 Task: Set and save  "Partitions to consider" for "H.264/MPEG-4 Part 10/AVC encoder (x264 10-bit)" to fast.
Action: Mouse moved to (126, 14)
Screenshot: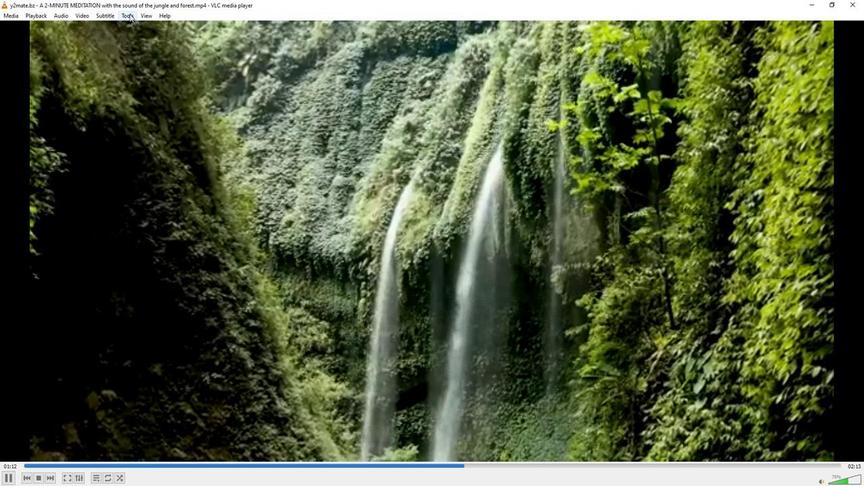 
Action: Mouse pressed left at (126, 14)
Screenshot: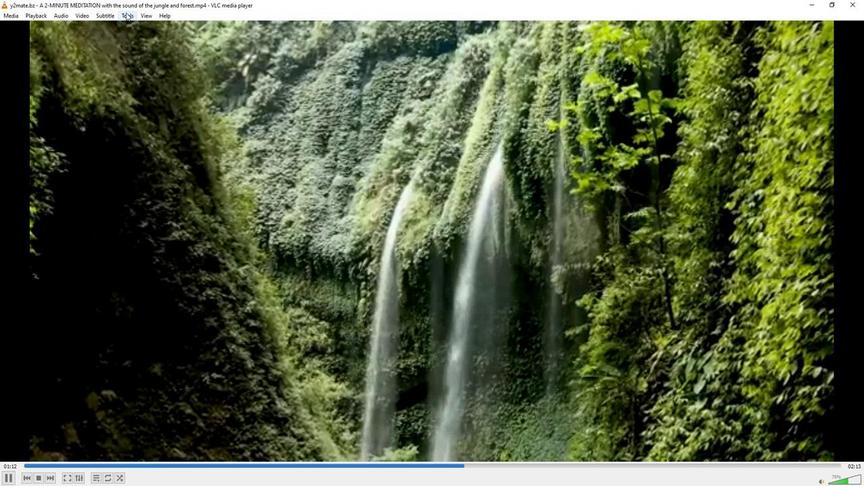 
Action: Mouse moved to (147, 120)
Screenshot: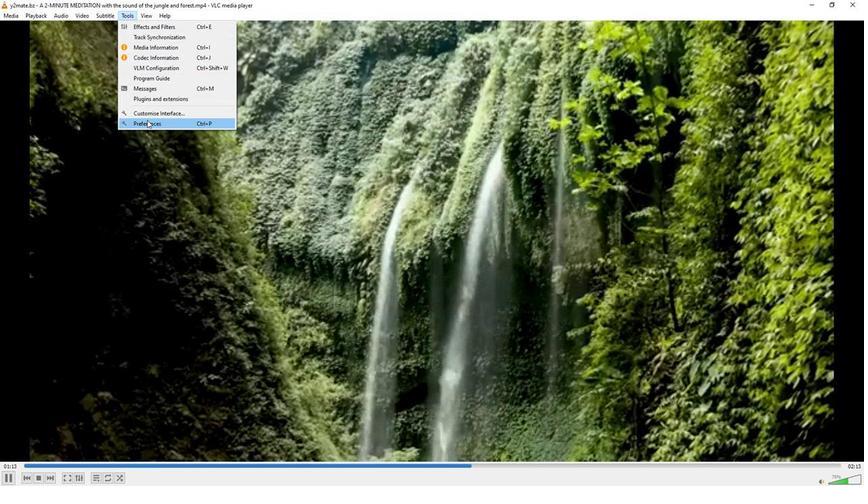 
Action: Mouse pressed left at (147, 120)
Screenshot: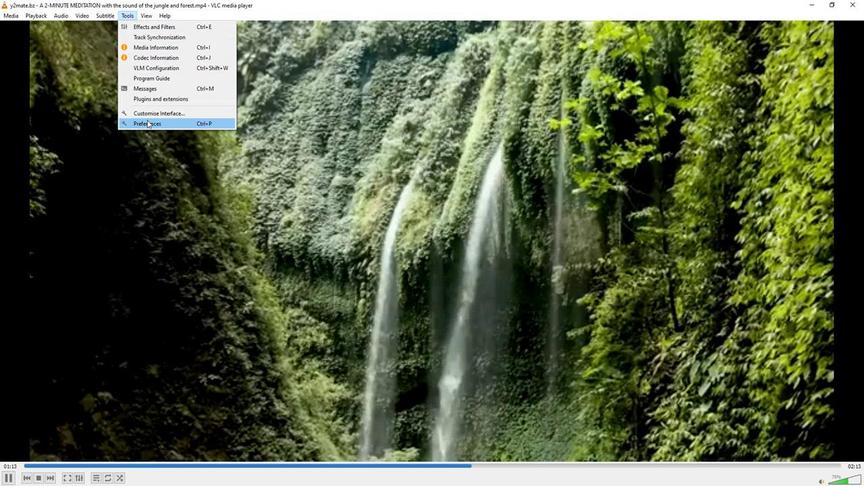 
Action: Mouse moved to (285, 391)
Screenshot: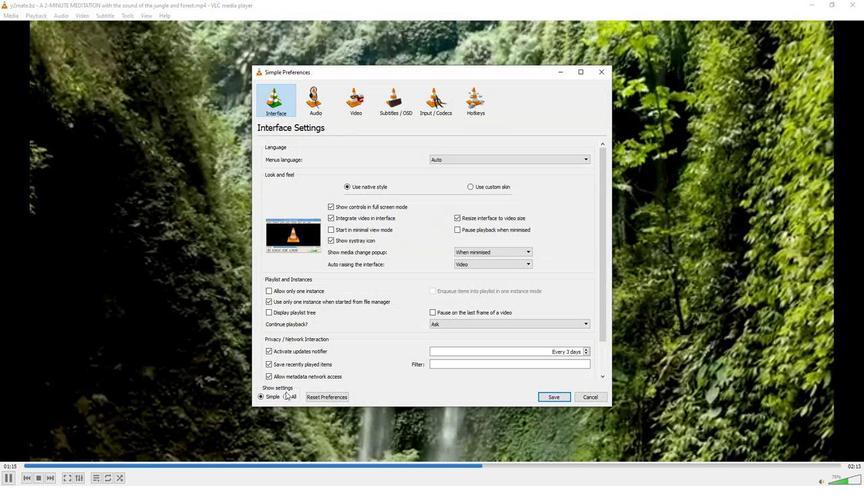 
Action: Mouse pressed left at (285, 391)
Screenshot: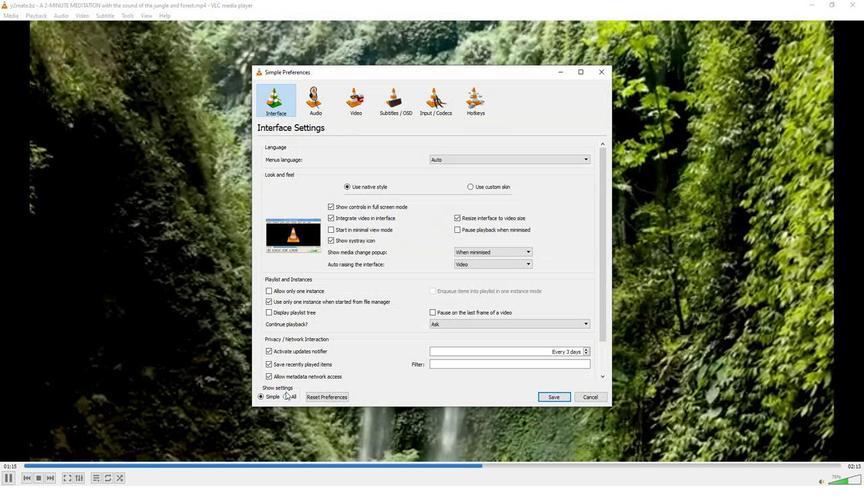 
Action: Mouse moved to (288, 397)
Screenshot: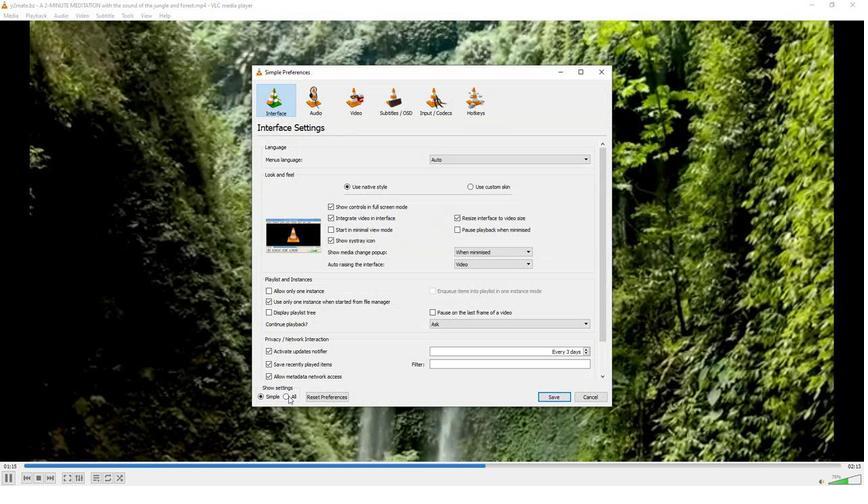 
Action: Mouse pressed left at (288, 397)
Screenshot: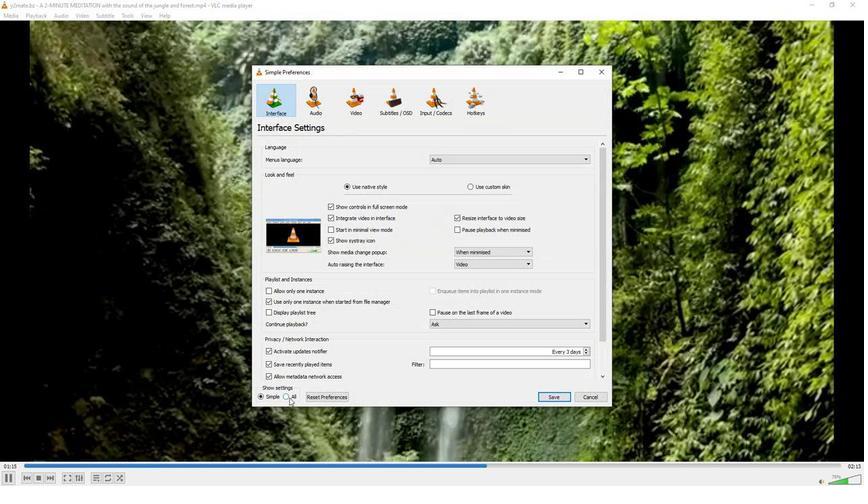 
Action: Mouse moved to (270, 305)
Screenshot: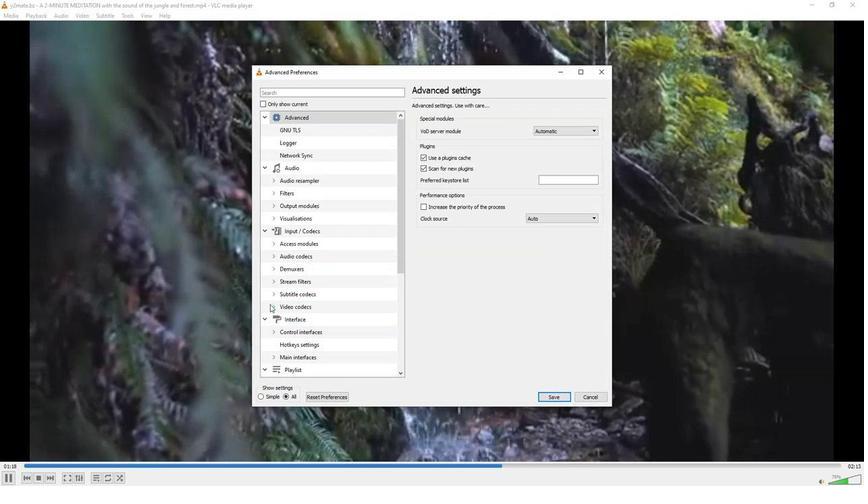 
Action: Mouse pressed left at (270, 305)
Screenshot: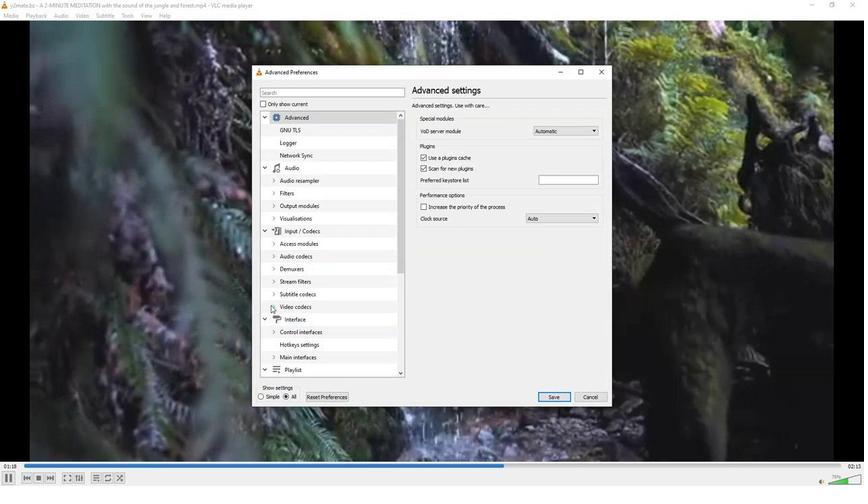 
Action: Mouse moved to (280, 309)
Screenshot: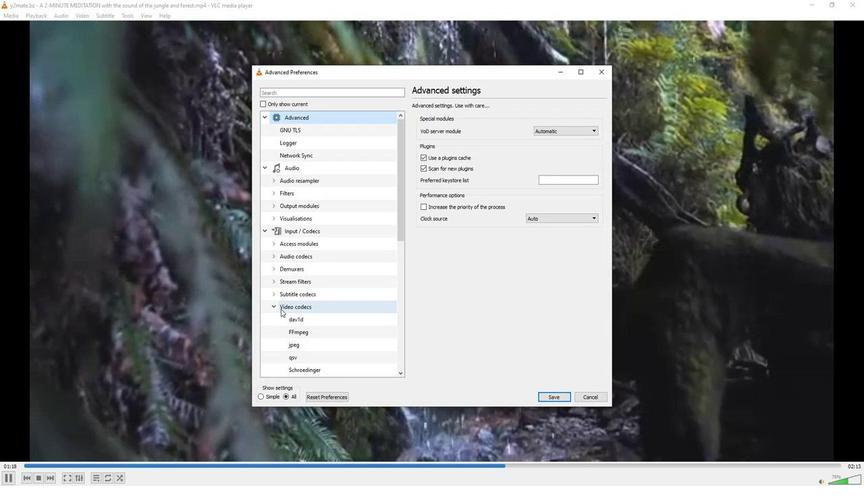 
Action: Mouse scrolled (280, 309) with delta (0, 0)
Screenshot: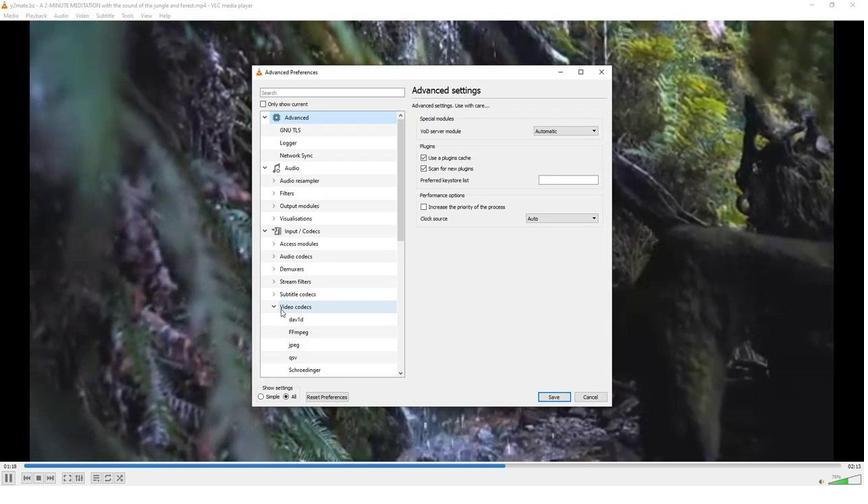 
Action: Mouse scrolled (280, 309) with delta (0, 0)
Screenshot: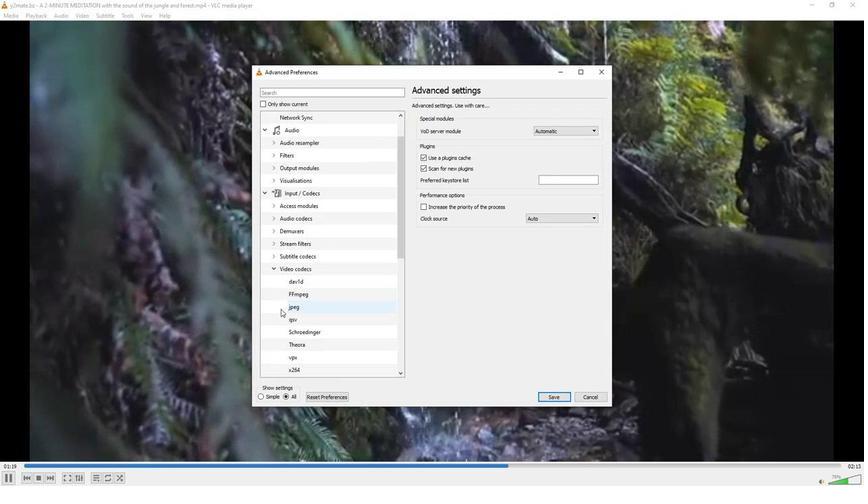 
Action: Mouse scrolled (280, 309) with delta (0, 0)
Screenshot: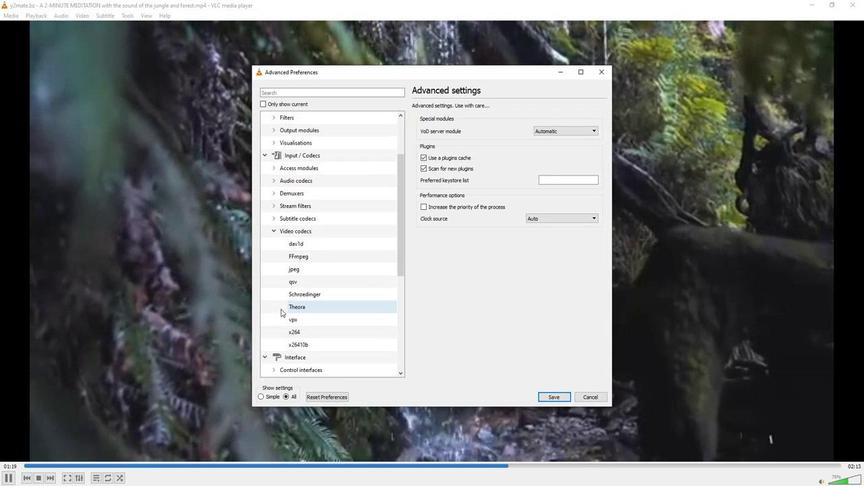 
Action: Mouse moved to (287, 307)
Screenshot: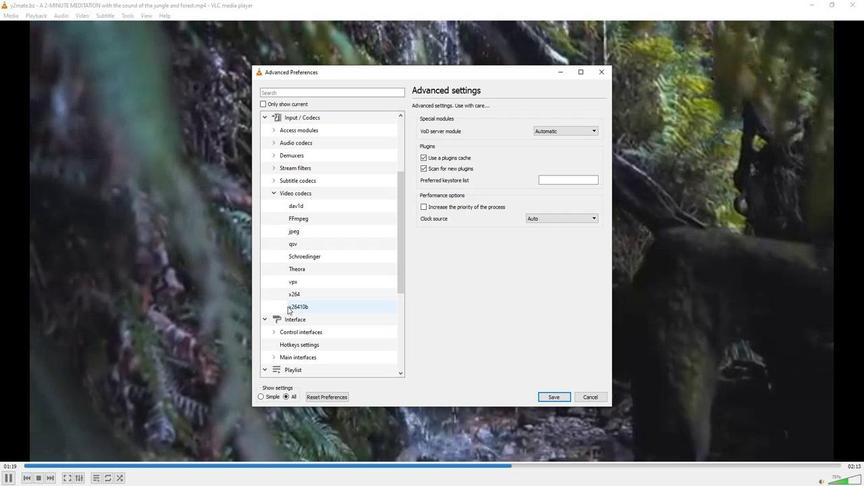 
Action: Mouse pressed left at (287, 307)
Screenshot: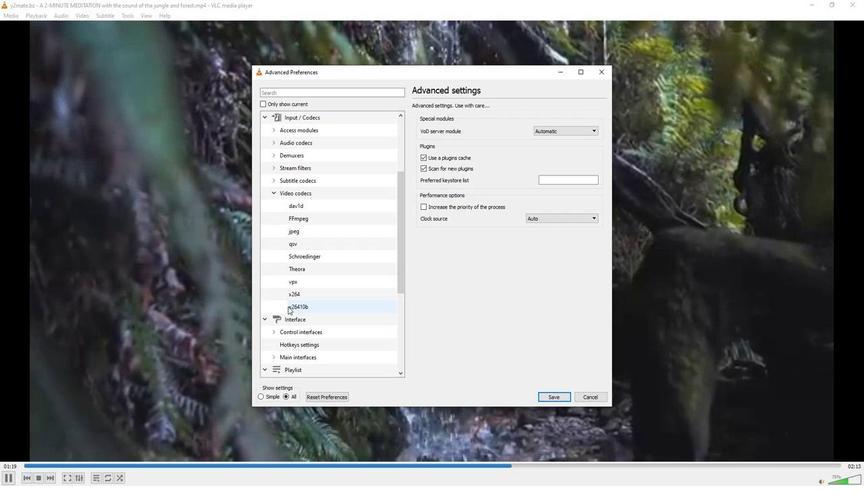 
Action: Mouse moved to (449, 313)
Screenshot: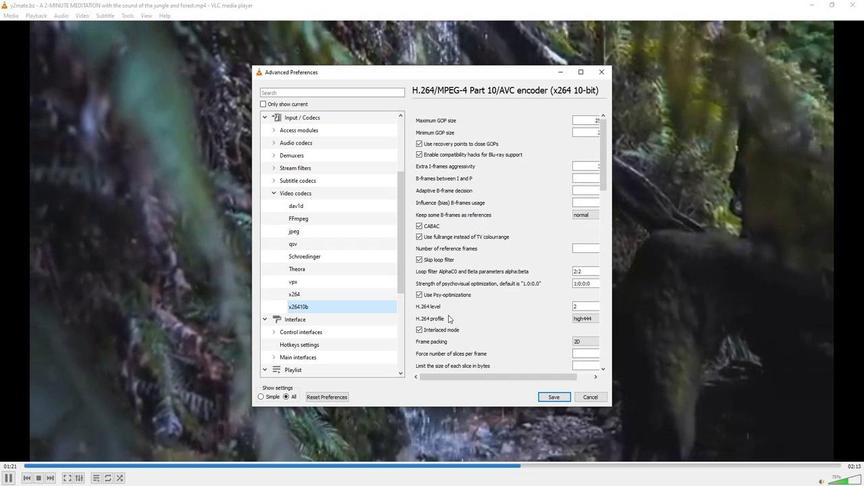 
Action: Mouse scrolled (449, 313) with delta (0, 0)
Screenshot: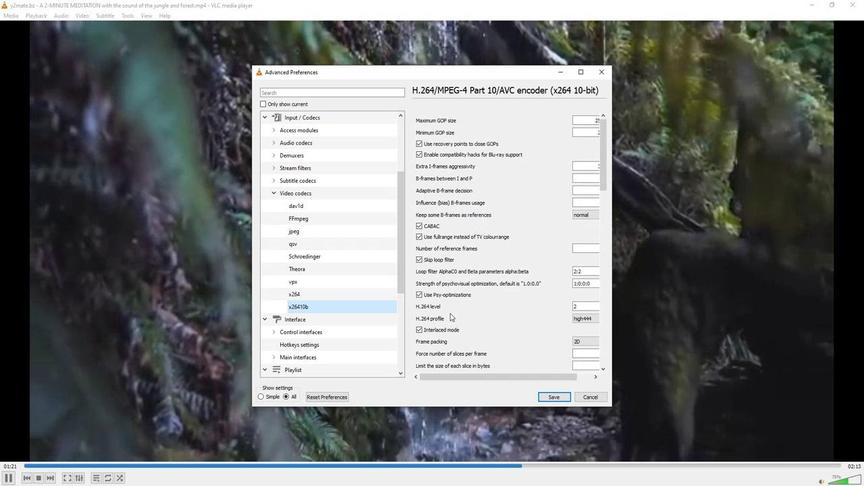 
Action: Mouse scrolled (449, 313) with delta (0, 0)
Screenshot: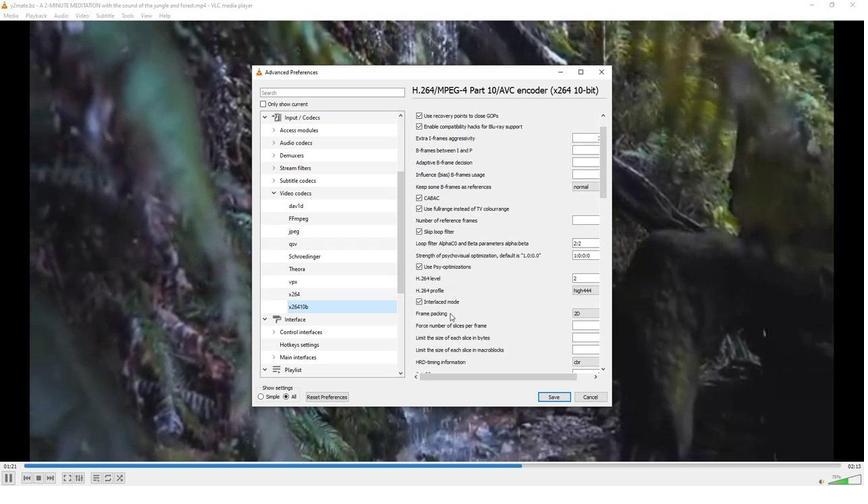 
Action: Mouse moved to (449, 313)
Screenshot: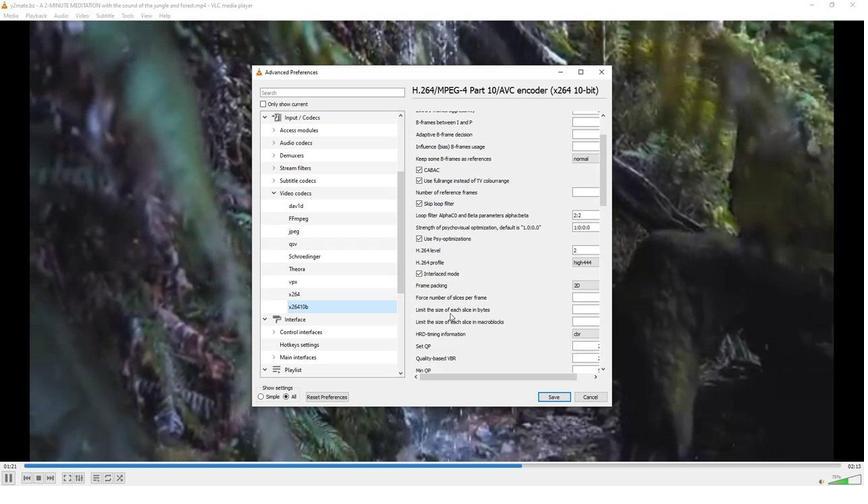 
Action: Mouse scrolled (449, 313) with delta (0, 0)
Screenshot: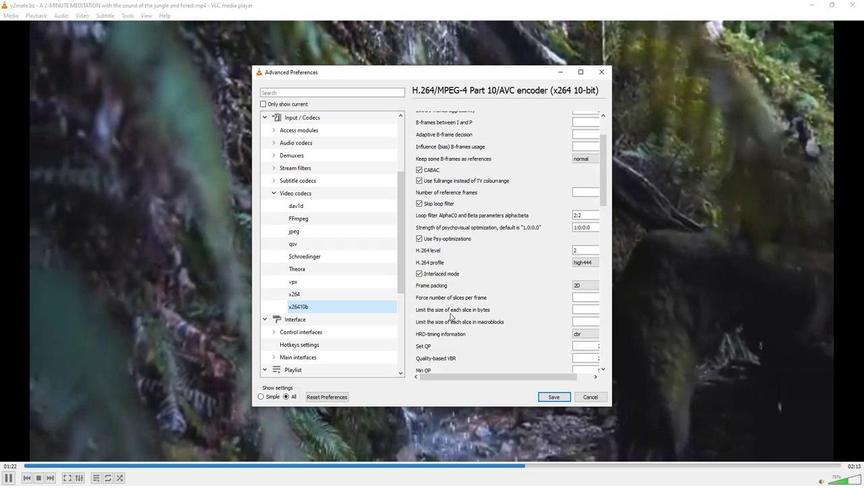 
Action: Mouse scrolled (449, 313) with delta (0, 0)
Screenshot: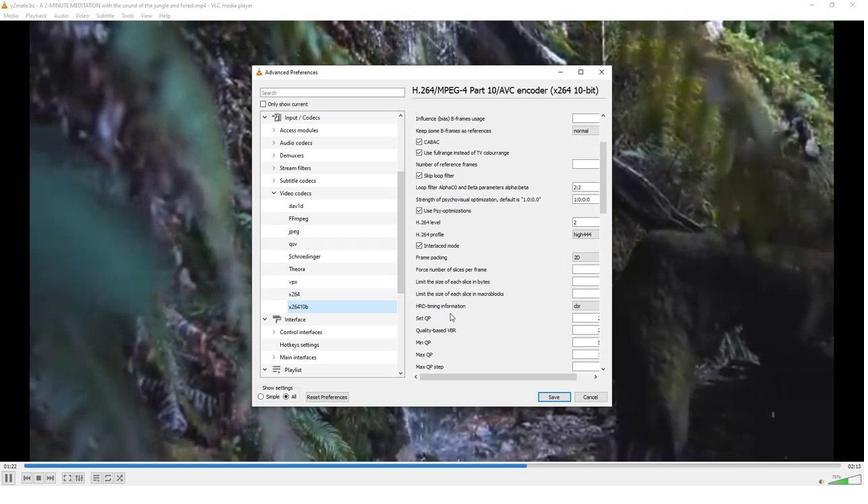 
Action: Mouse scrolled (449, 313) with delta (0, 0)
Screenshot: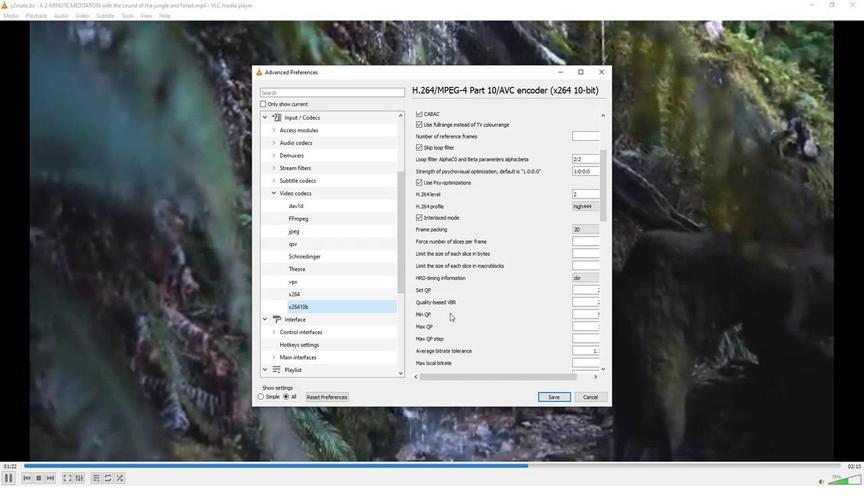
Action: Mouse scrolled (449, 313) with delta (0, 0)
Screenshot: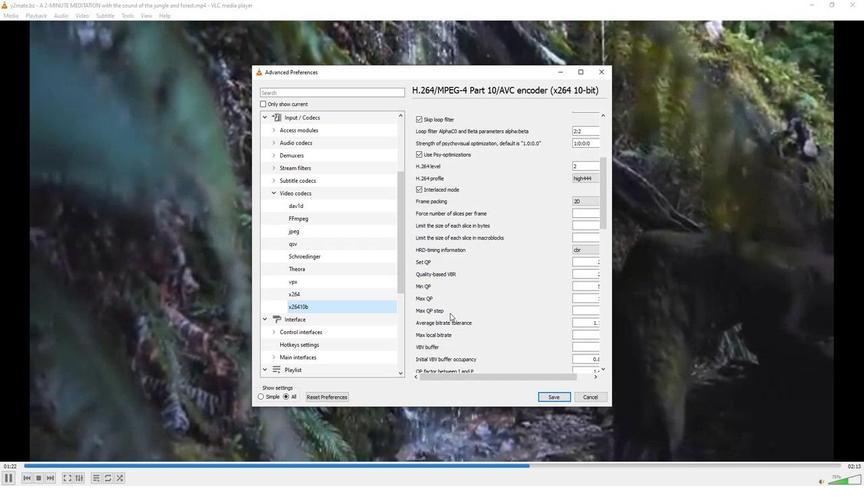 
Action: Mouse scrolled (449, 313) with delta (0, 0)
Screenshot: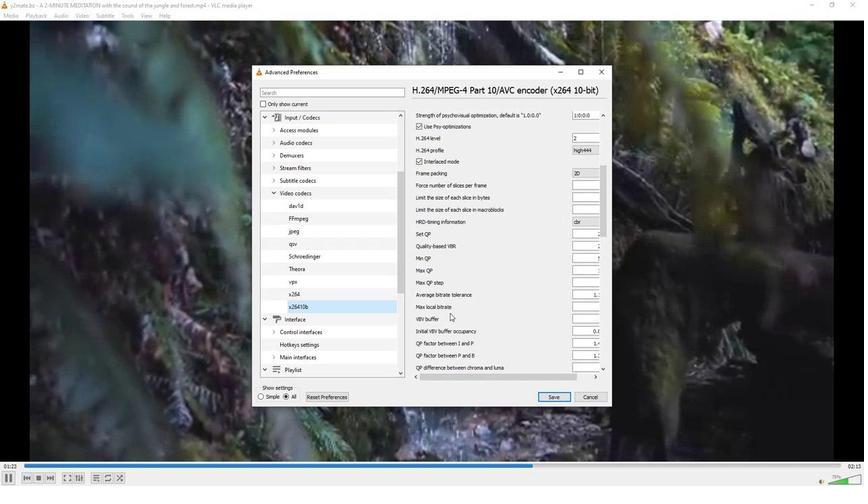 
Action: Mouse scrolled (449, 313) with delta (0, 0)
Screenshot: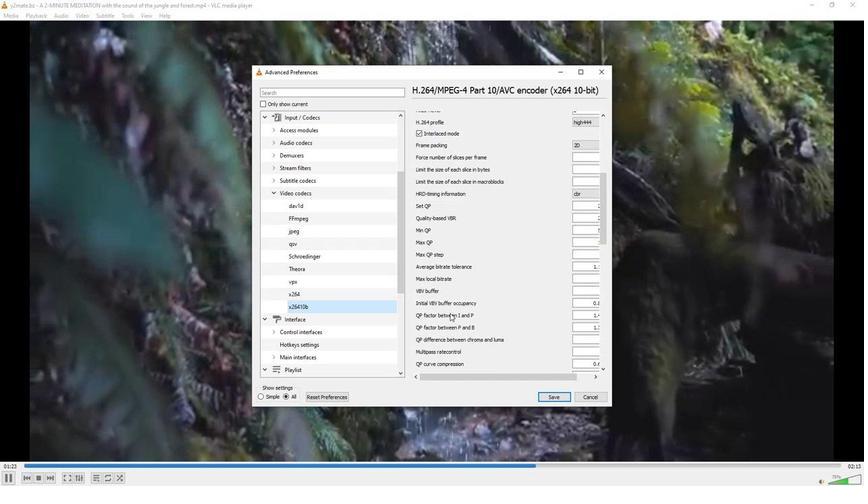 
Action: Mouse moved to (449, 313)
Screenshot: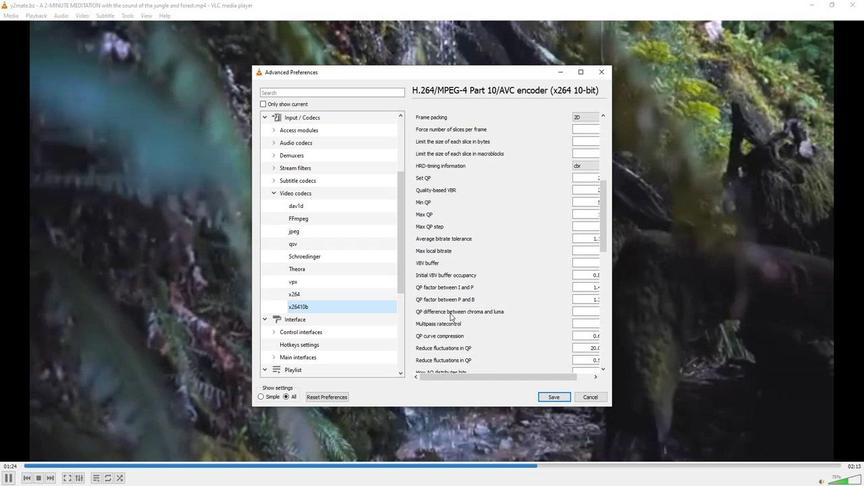 
Action: Mouse scrolled (449, 313) with delta (0, 0)
Screenshot: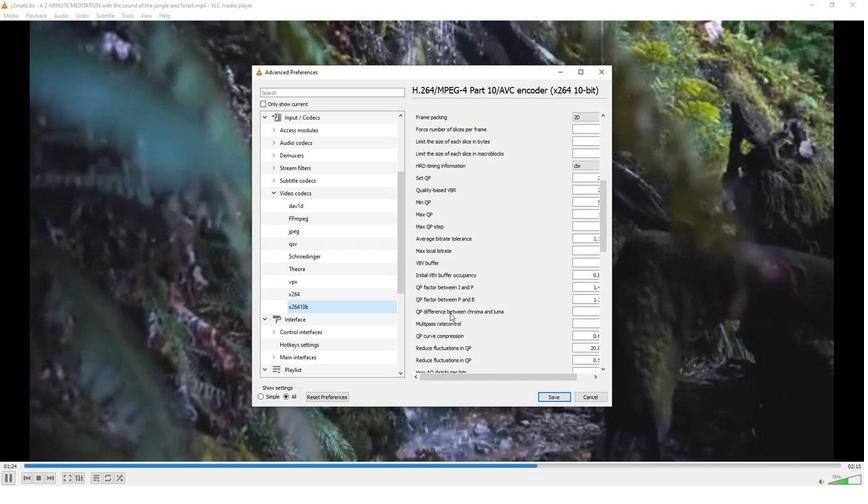 
Action: Mouse moved to (449, 311)
Screenshot: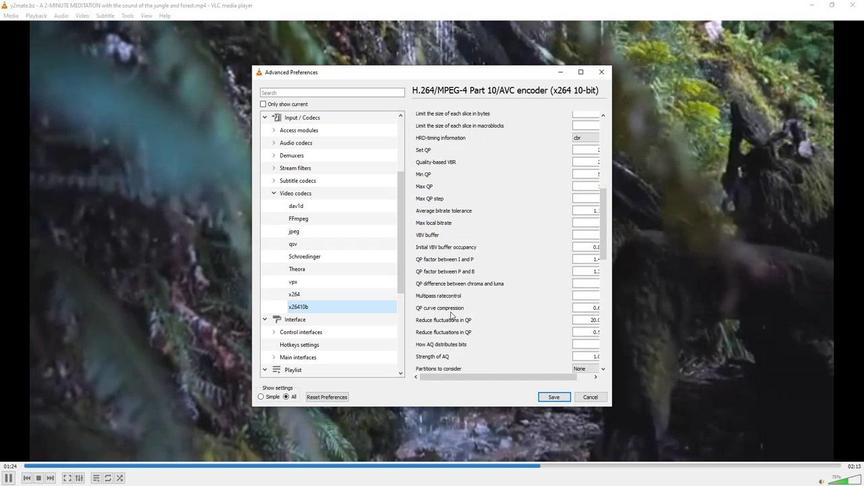 
Action: Mouse scrolled (449, 311) with delta (0, 0)
Screenshot: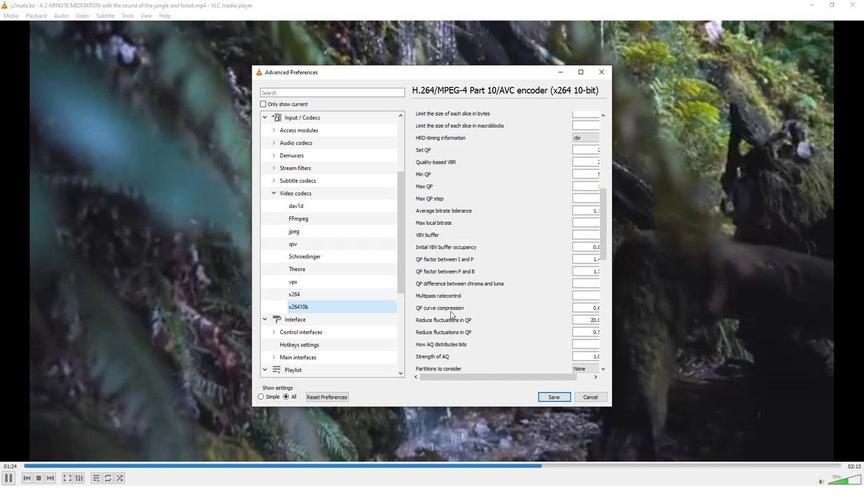 
Action: Mouse moved to (590, 338)
Screenshot: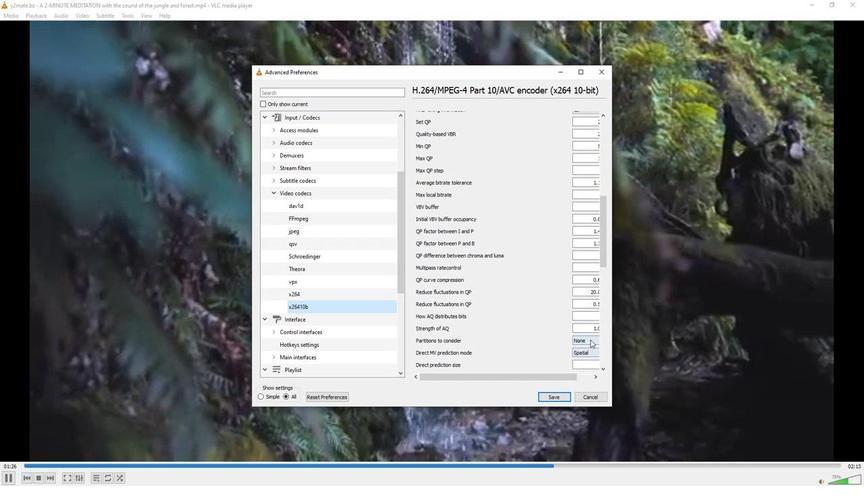 
Action: Mouse pressed left at (590, 338)
Screenshot: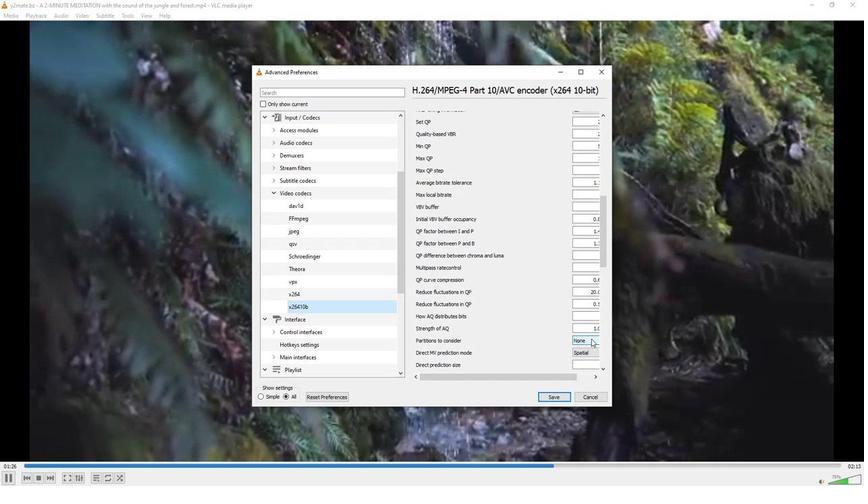 
Action: Mouse moved to (576, 353)
Screenshot: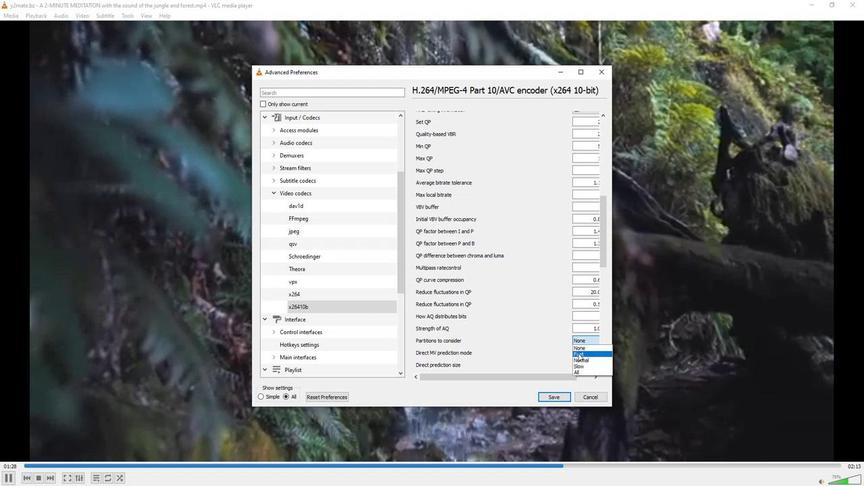 
Action: Mouse pressed left at (576, 353)
Screenshot: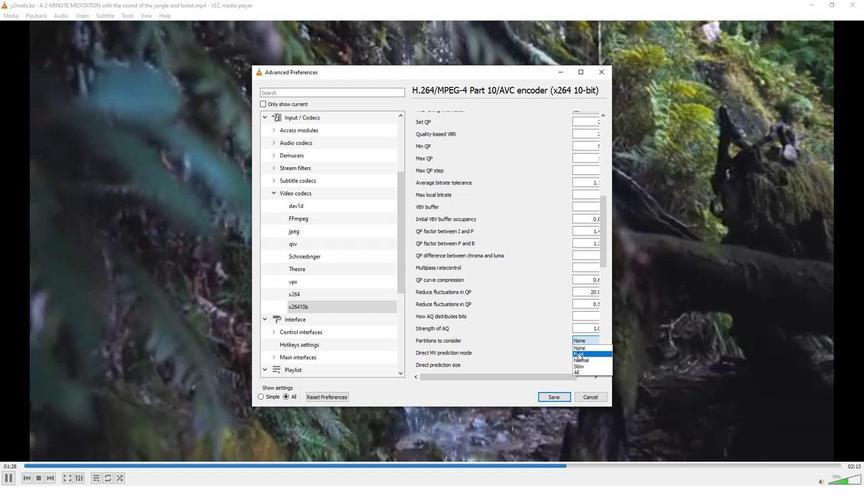 
Action: Mouse moved to (550, 396)
Screenshot: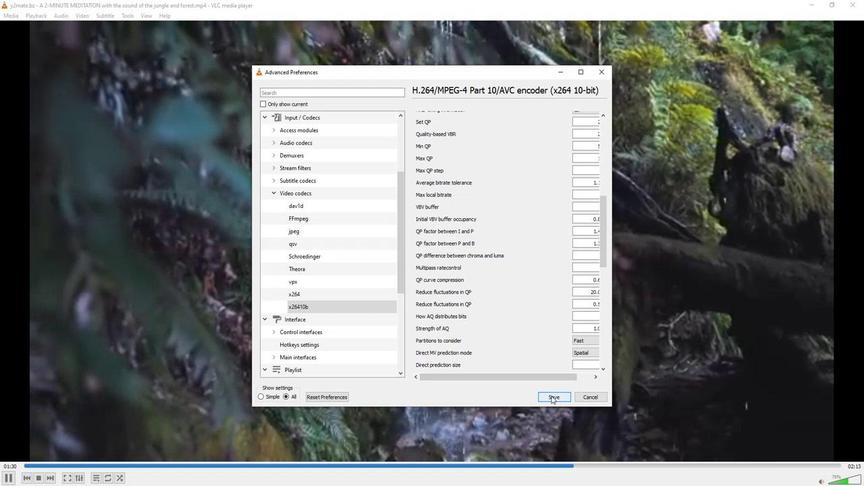 
Action: Mouse pressed left at (550, 396)
Screenshot: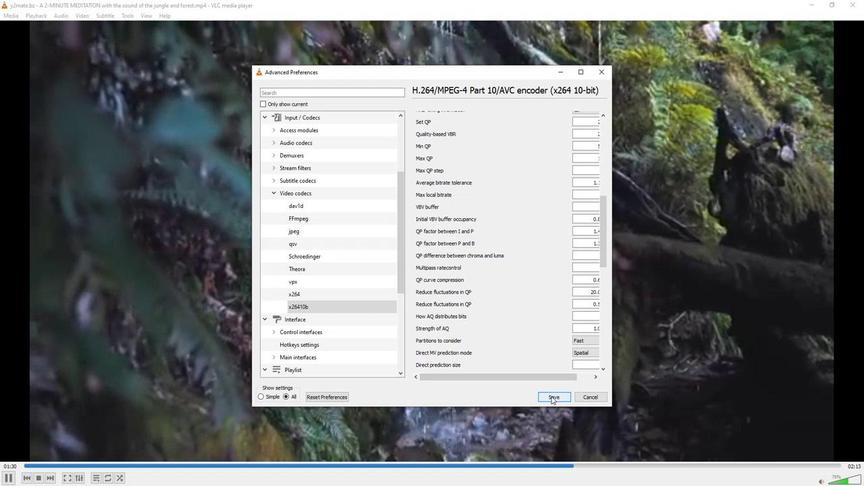 
Action: Mouse moved to (548, 397)
Screenshot: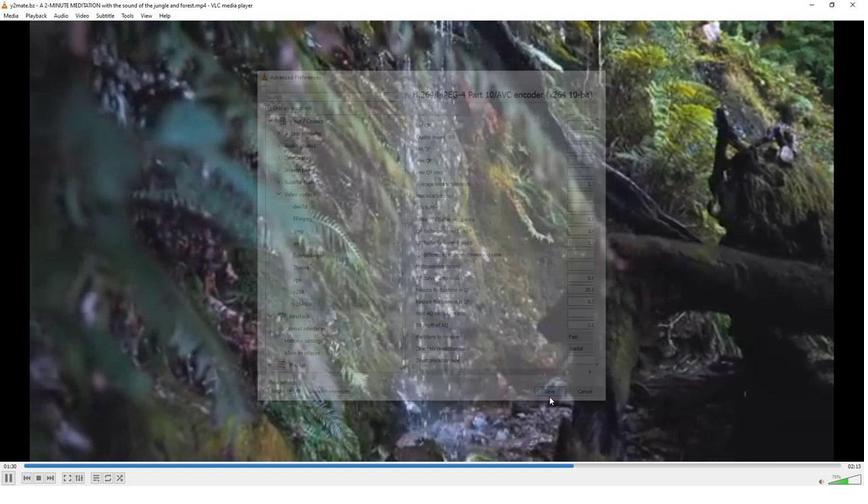
